 Task: Enable the option "Preload clusters" in "Matroska stream demuxer".
Action: Mouse moved to (100, 13)
Screenshot: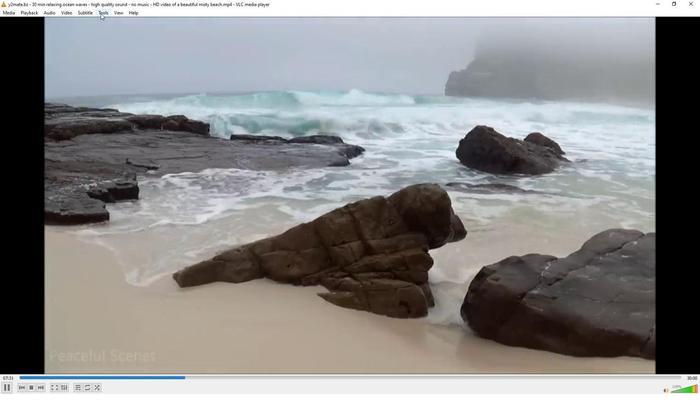 
Action: Mouse pressed left at (100, 13)
Screenshot: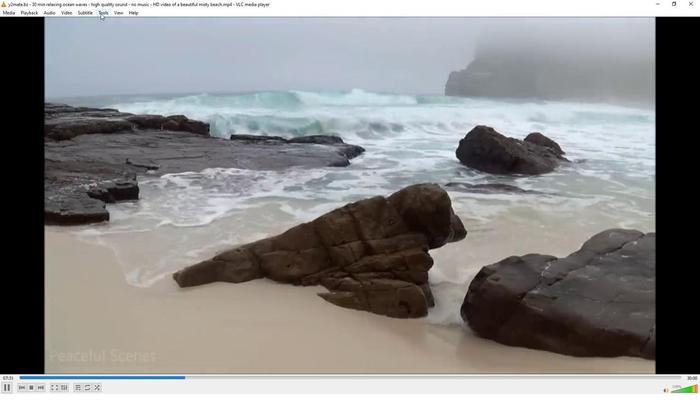 
Action: Mouse moved to (126, 98)
Screenshot: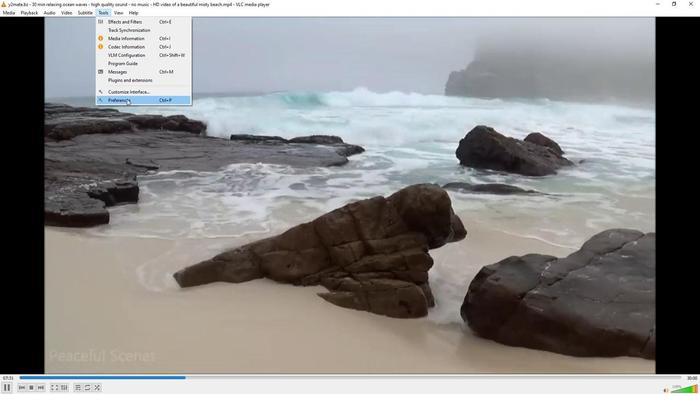 
Action: Mouse pressed left at (126, 98)
Screenshot: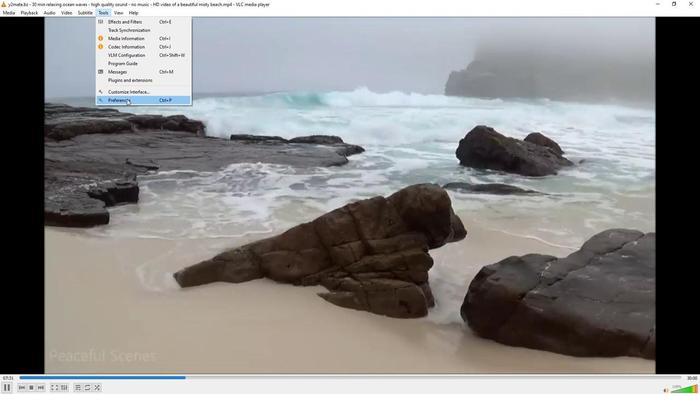
Action: Mouse moved to (189, 302)
Screenshot: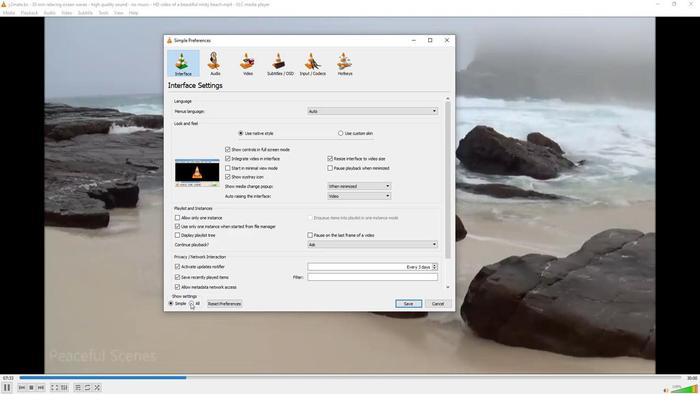 
Action: Mouse pressed left at (189, 302)
Screenshot: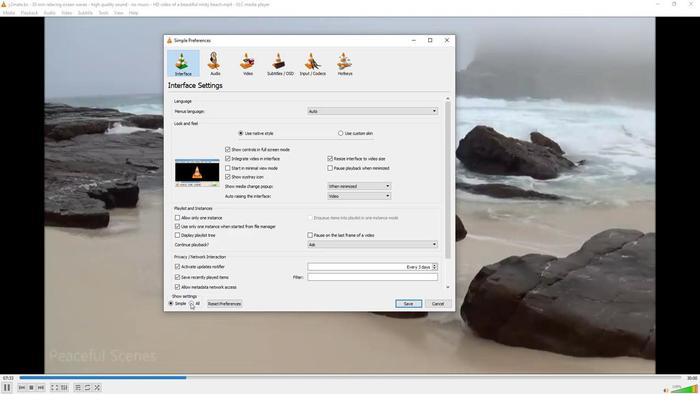 
Action: Mouse moved to (181, 199)
Screenshot: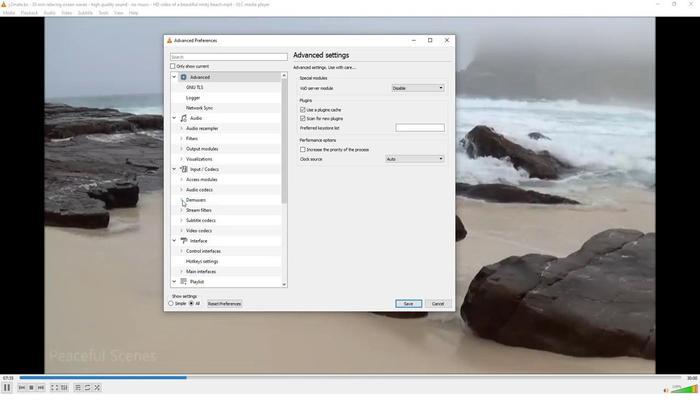 
Action: Mouse pressed left at (181, 199)
Screenshot: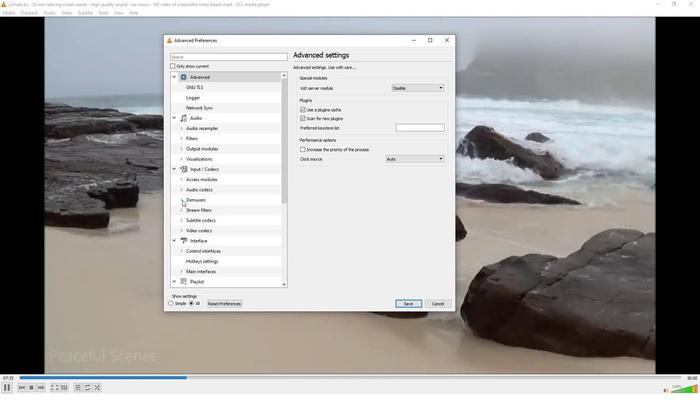 
Action: Mouse moved to (204, 253)
Screenshot: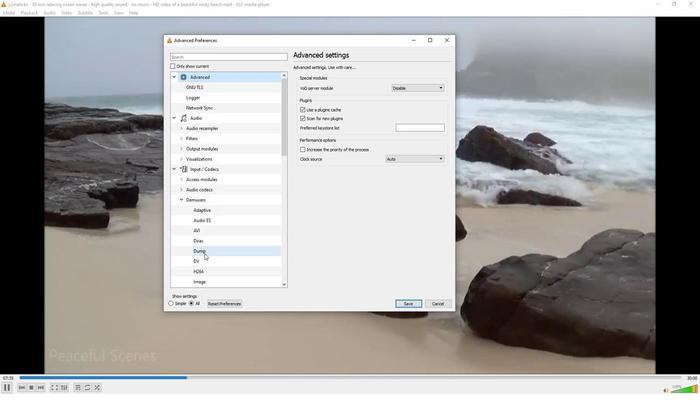 
Action: Mouse scrolled (204, 253) with delta (0, 0)
Screenshot: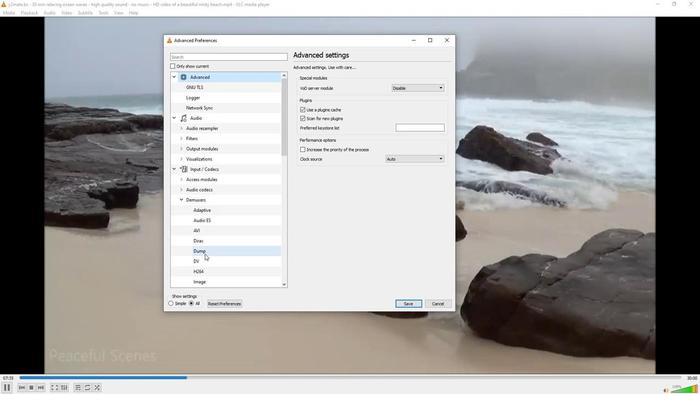 
Action: Mouse moved to (208, 262)
Screenshot: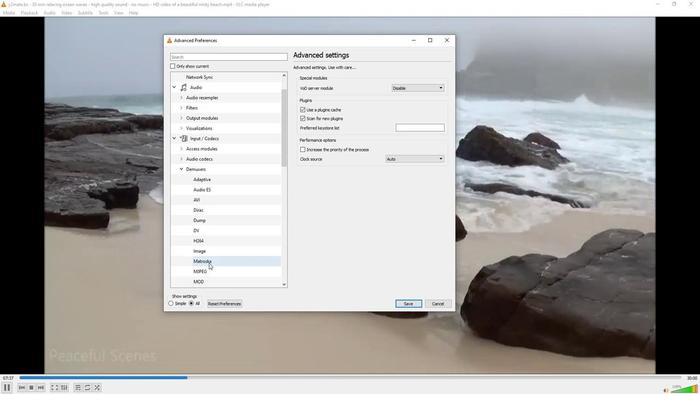 
Action: Mouse pressed left at (208, 262)
Screenshot: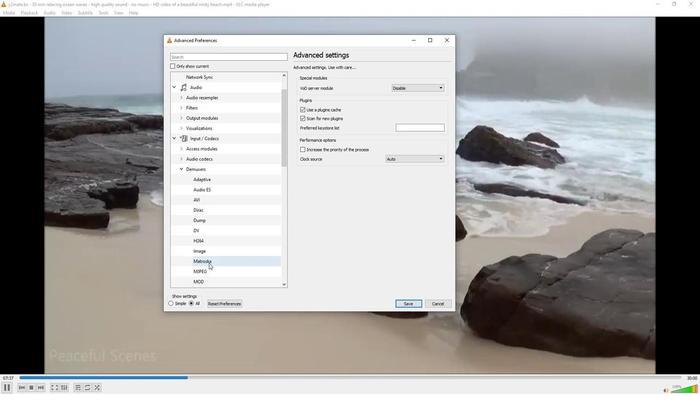 
Action: Mouse moved to (298, 122)
Screenshot: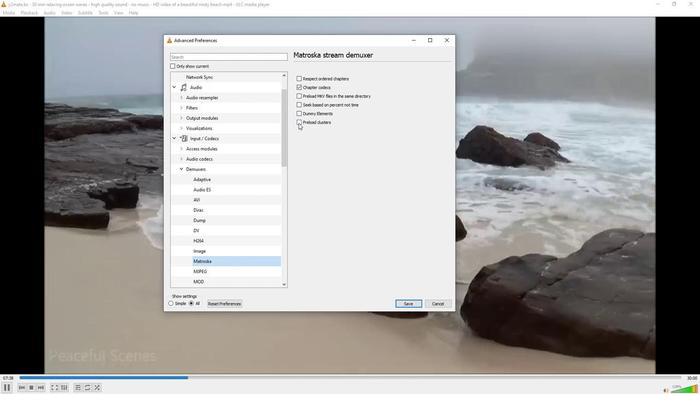 
Action: Mouse pressed left at (298, 122)
Screenshot: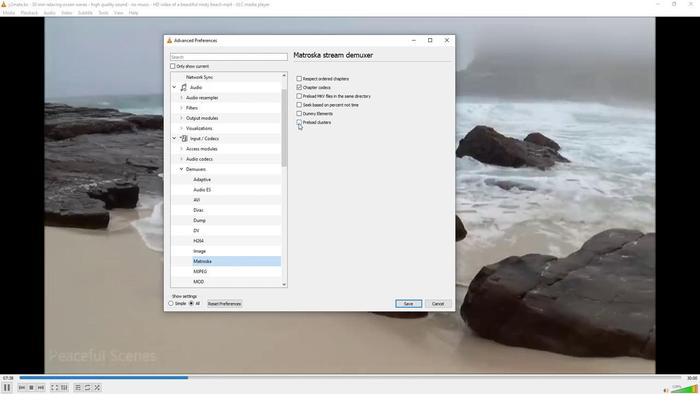 
Action: Mouse moved to (303, 148)
Screenshot: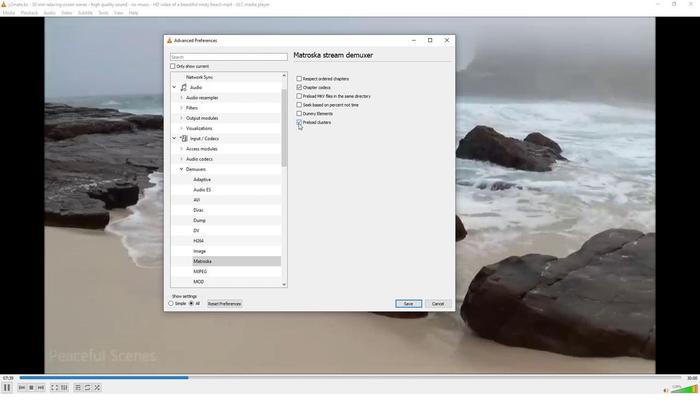 
